 Task: Create New Customer with Customer Name: Honest Indian Vegetarian, Billing Address Line1: 1399 Camden Street, Billing Address Line2:  Reno, Billing Address Line3:  Nevada 89501
Action: Mouse moved to (143, 37)
Screenshot: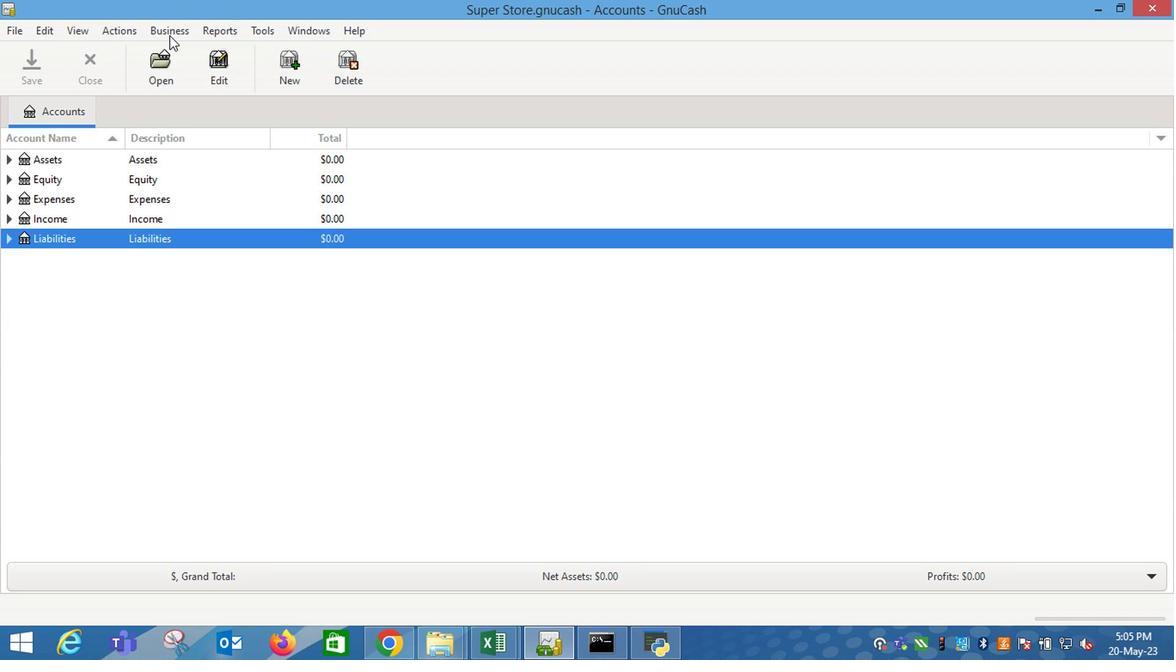 
Action: Mouse pressed left at (143, 37)
Screenshot: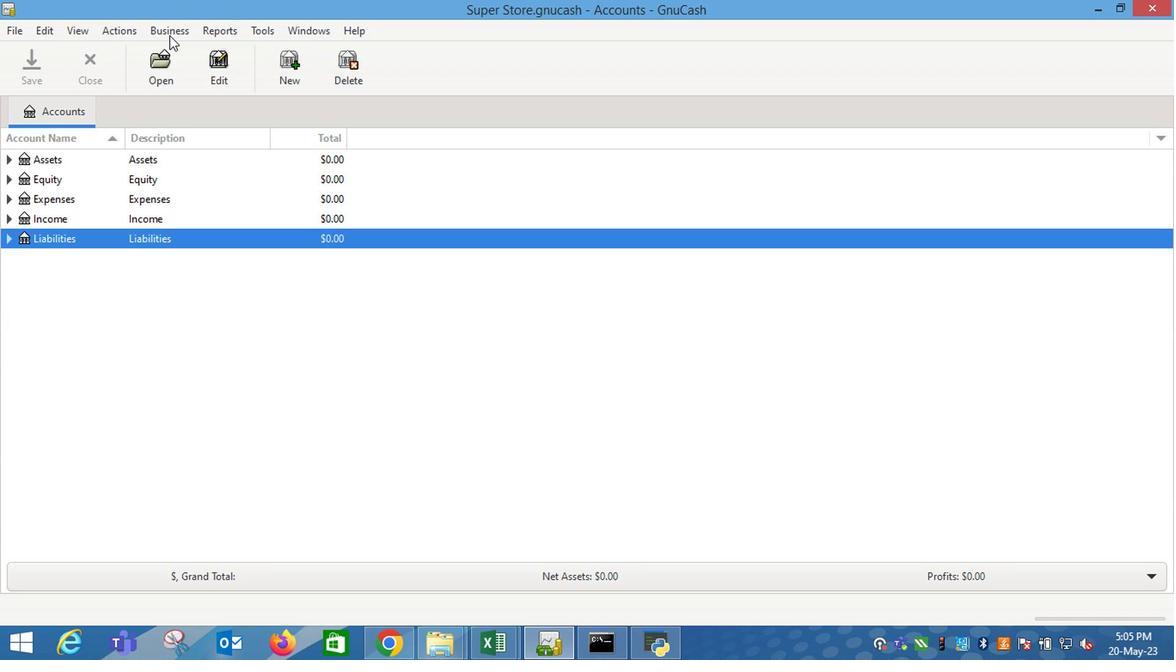 
Action: Mouse moved to (287, 76)
Screenshot: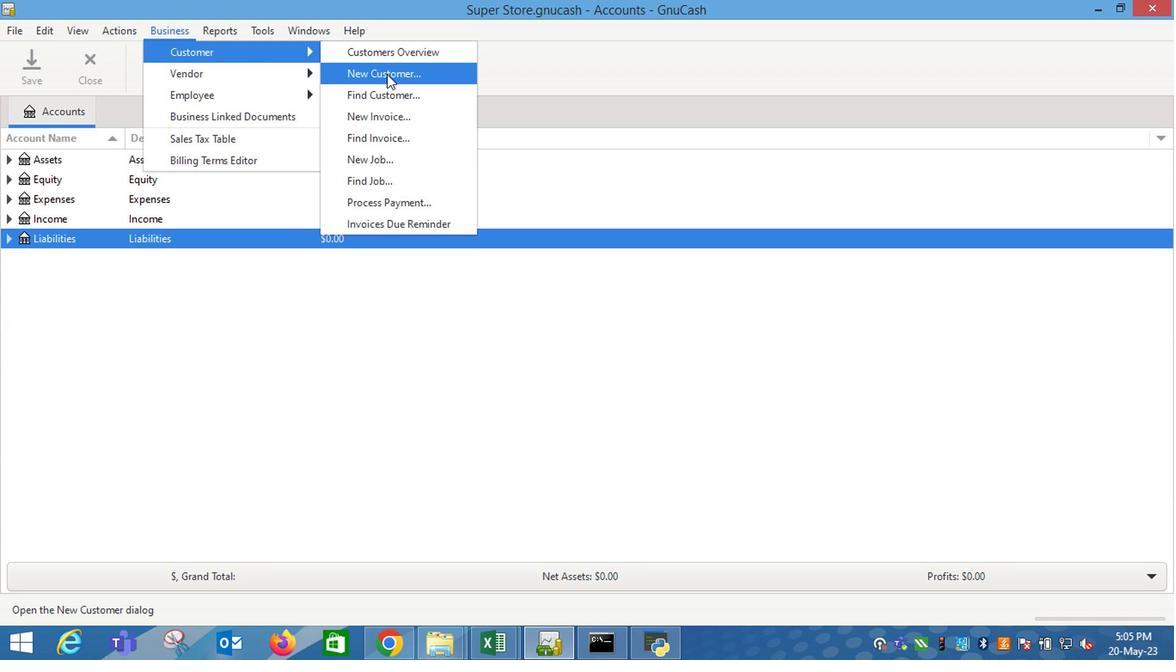 
Action: Mouse pressed left at (287, 76)
Screenshot: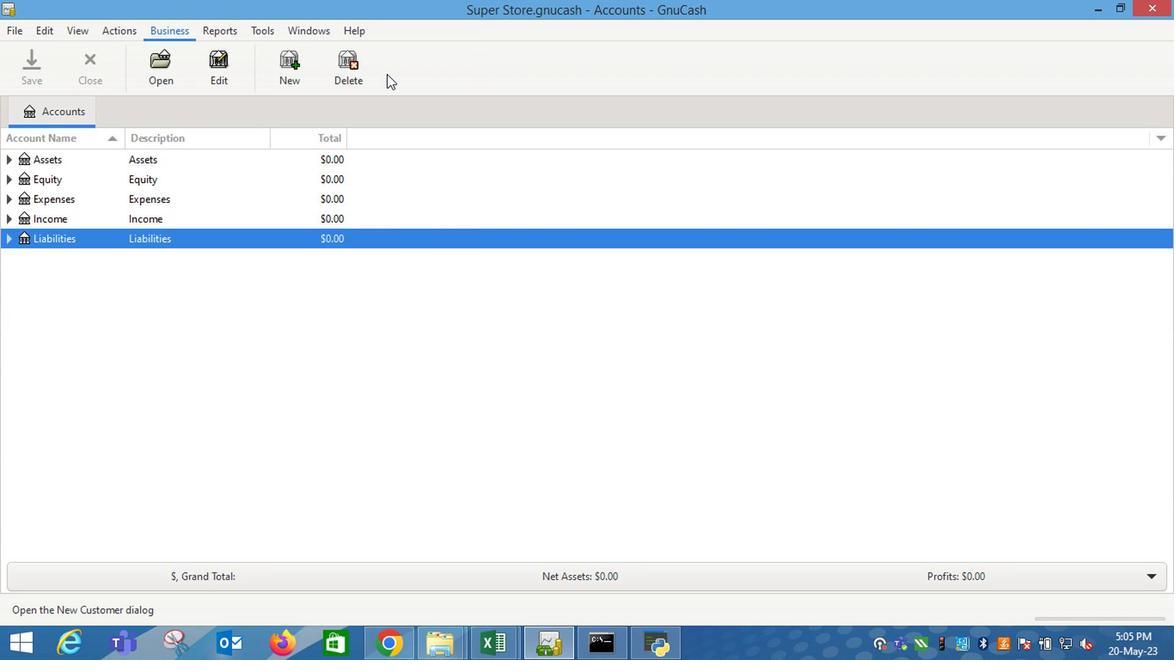 
Action: Key pressed <Key.shift_r>Honest<Key.space><Key.shift_r>Idian<Key.backspace><Key.backspace><Key.backspace><Key.backspace>ndian<Key.space><Key.shift_r>Vegetarian<Key.tab><Key.tab><Key.tab>1399<Key.space><Key.shift_r>amden<Key.backspace><Key.backspace><Key.backspace><Key.backspace><Key.backspace><Key.backspace>
Screenshot: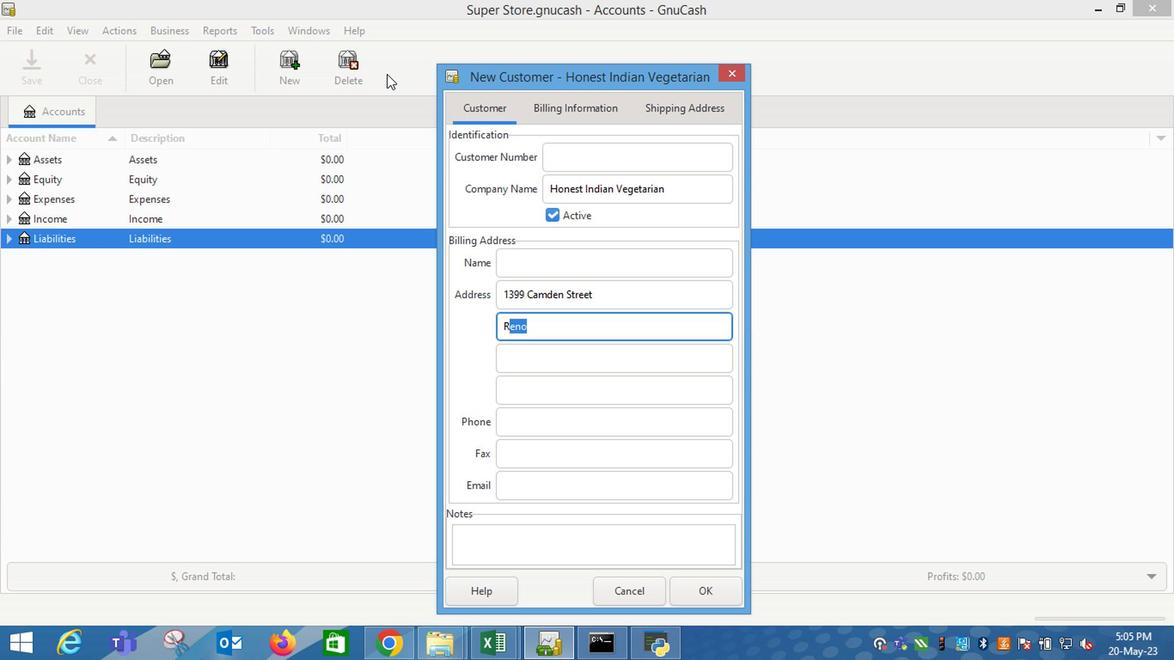 
Action: Mouse moved to (144, 48)
Screenshot: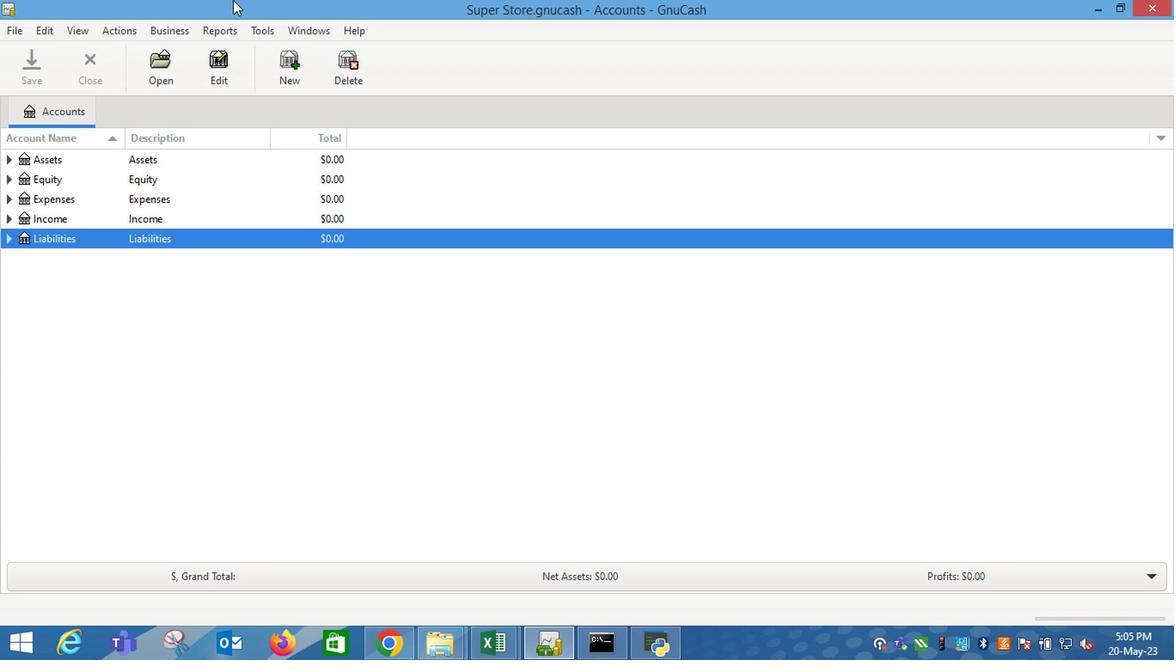 
Action: Mouse pressed left at (144, 48)
Screenshot: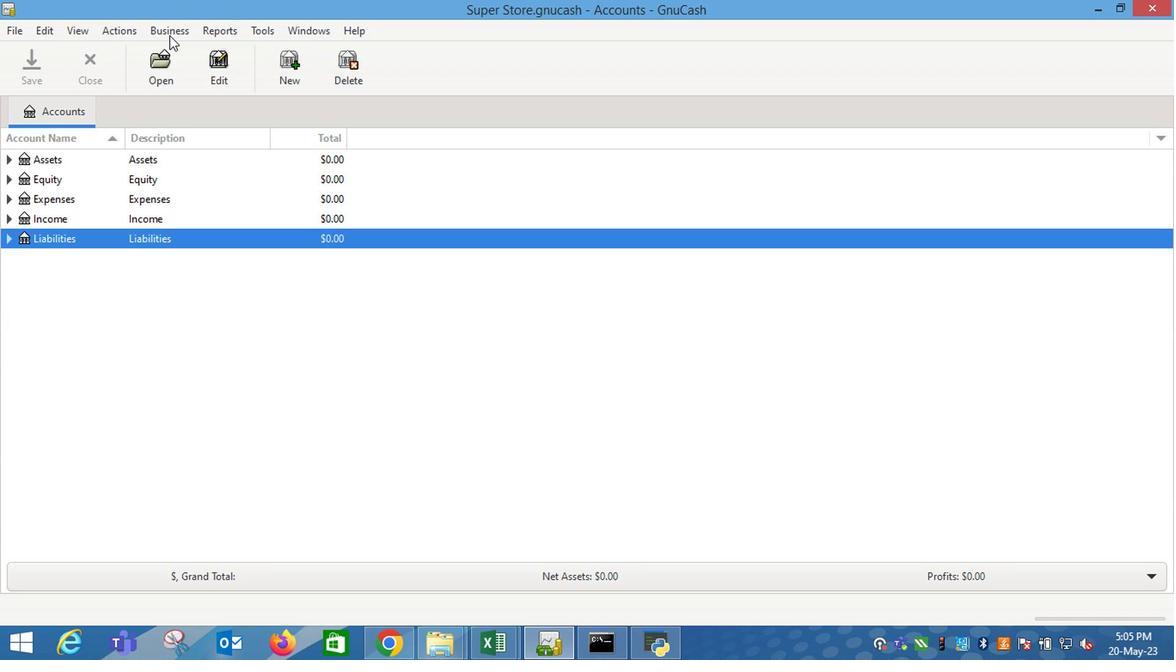 
Action: Mouse moved to (299, 76)
Screenshot: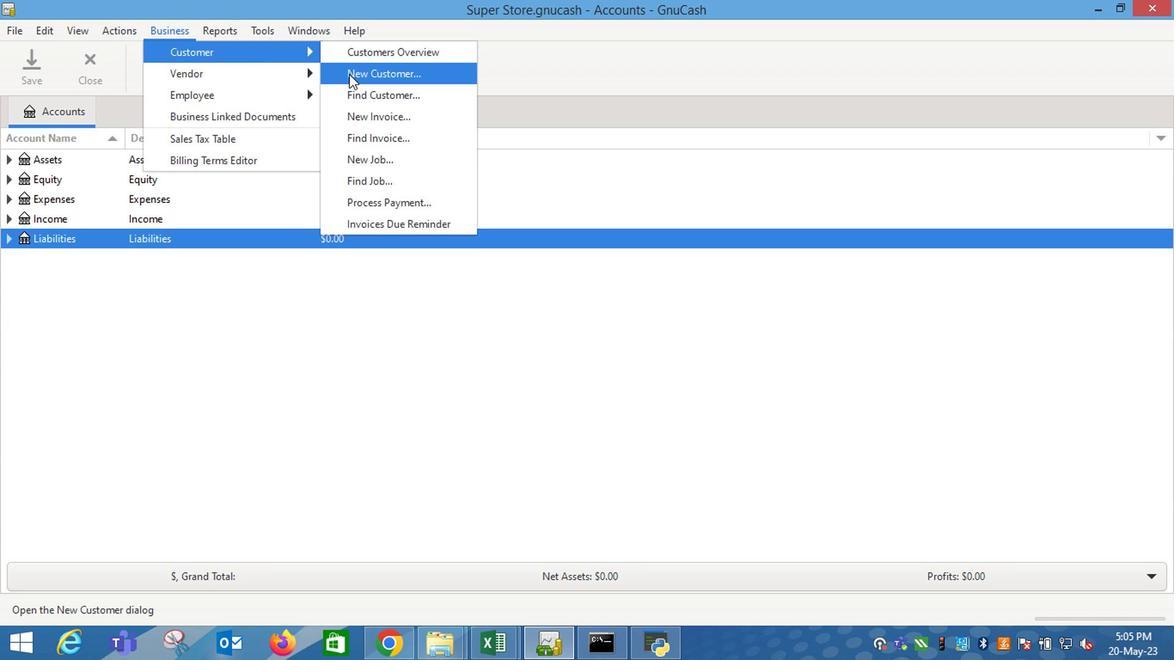 
Action: Mouse pressed left at (299, 76)
Screenshot: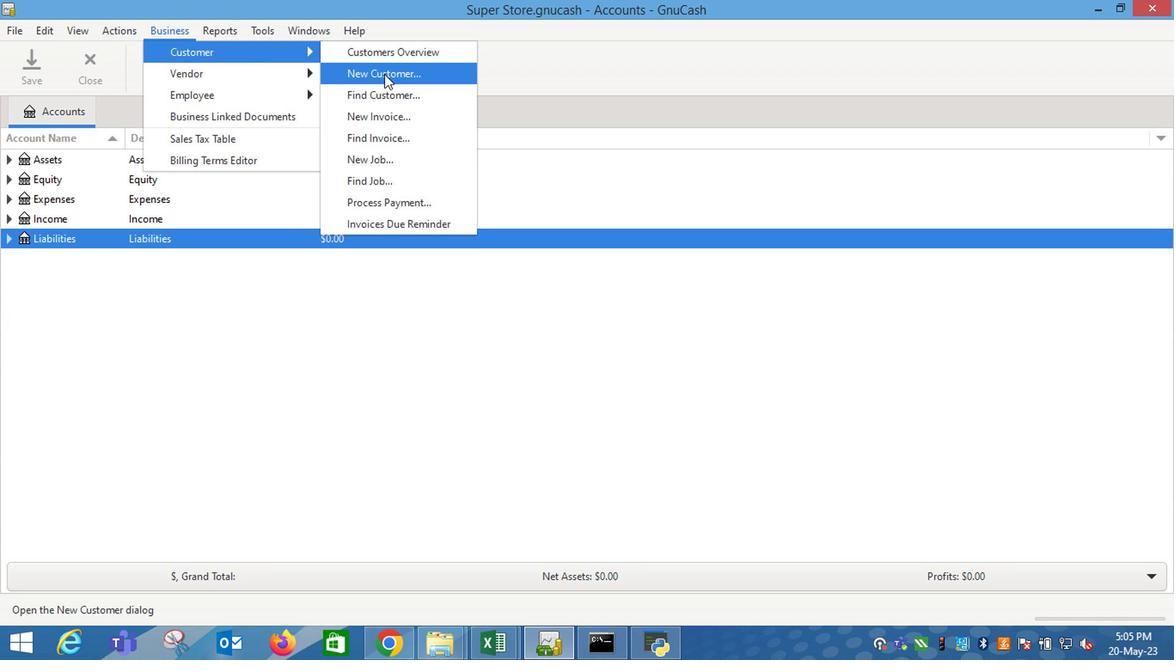 
Action: Key pressed <Key.shift_r>Honest<Key.space><Key.shift_r>Indian<Key.space><Key.shift_r>Vegetarian<Key.tab><Key.tab><Key.tab>1399<Key.space><Key.shift_r>Camden<Key.space><Key.shift_r>Street<Key.tab><Key.shift_r>R<Key.tab><Key.shift_r>N<Key.tab>
Screenshot: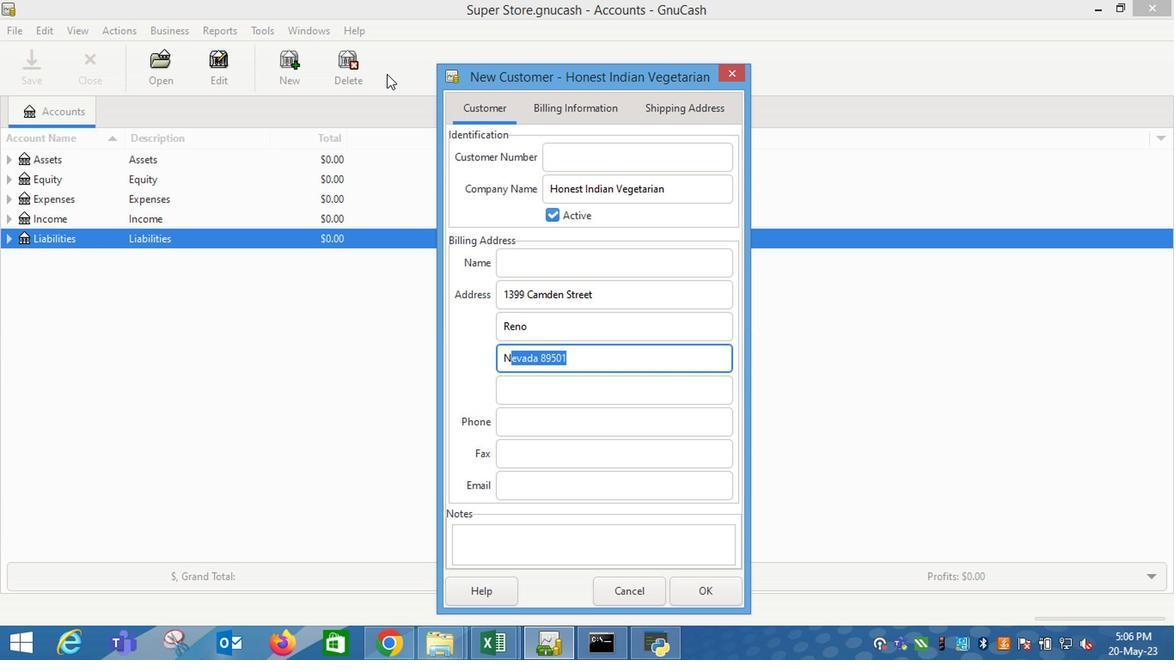 
Action: Mouse moved to (527, 446)
Screenshot: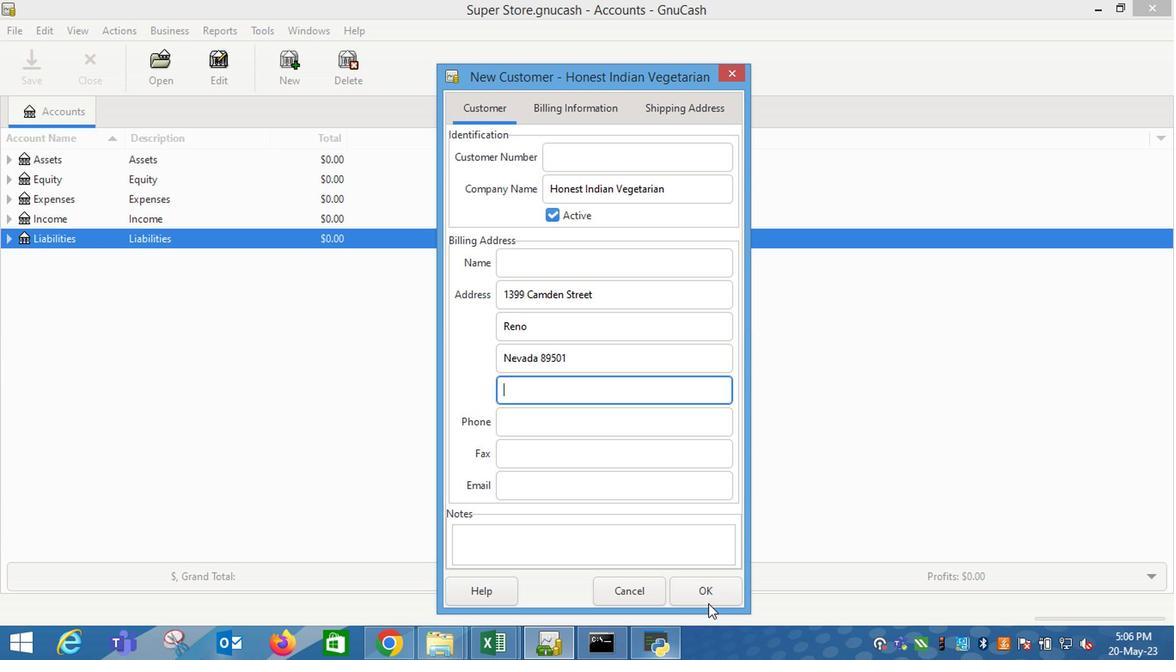 
Action: Mouse pressed left at (527, 446)
Screenshot: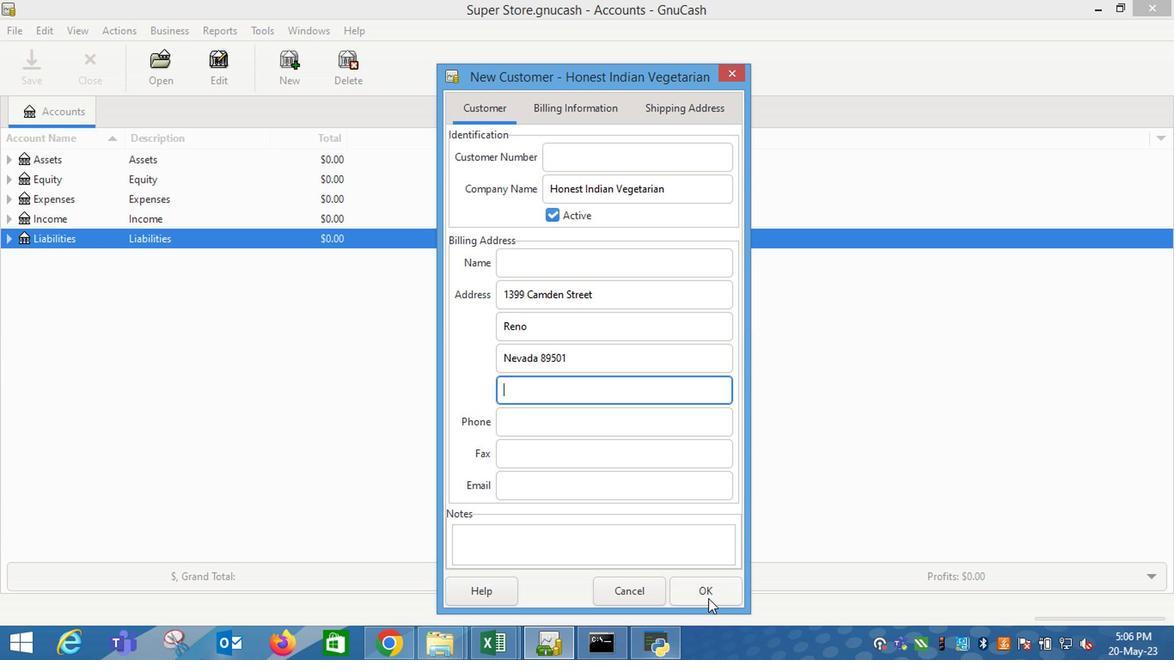 
